 Task: Create Workspace Data Analysis Workspace description Track employee performance and appraisals. Workspace type Other
Action: Mouse moved to (402, 69)
Screenshot: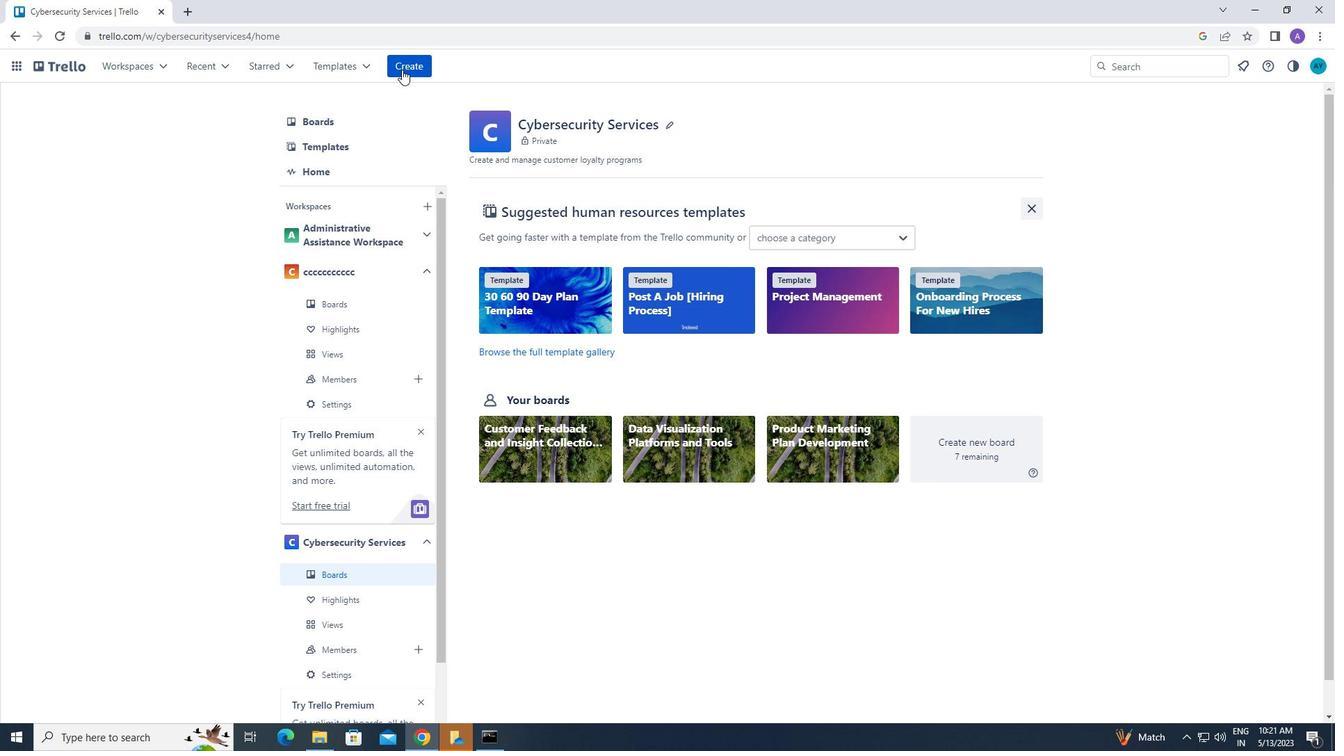
Action: Mouse pressed left at (402, 69)
Screenshot: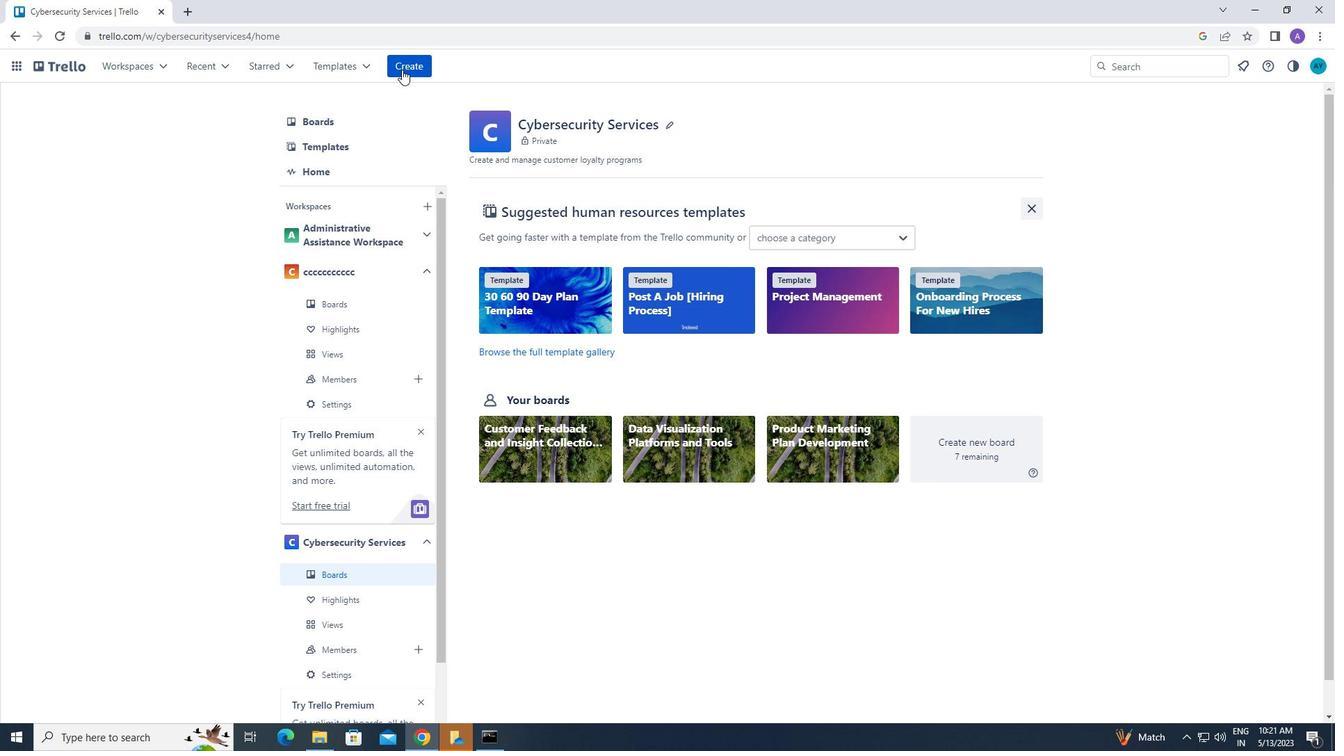 
Action: Mouse moved to (427, 208)
Screenshot: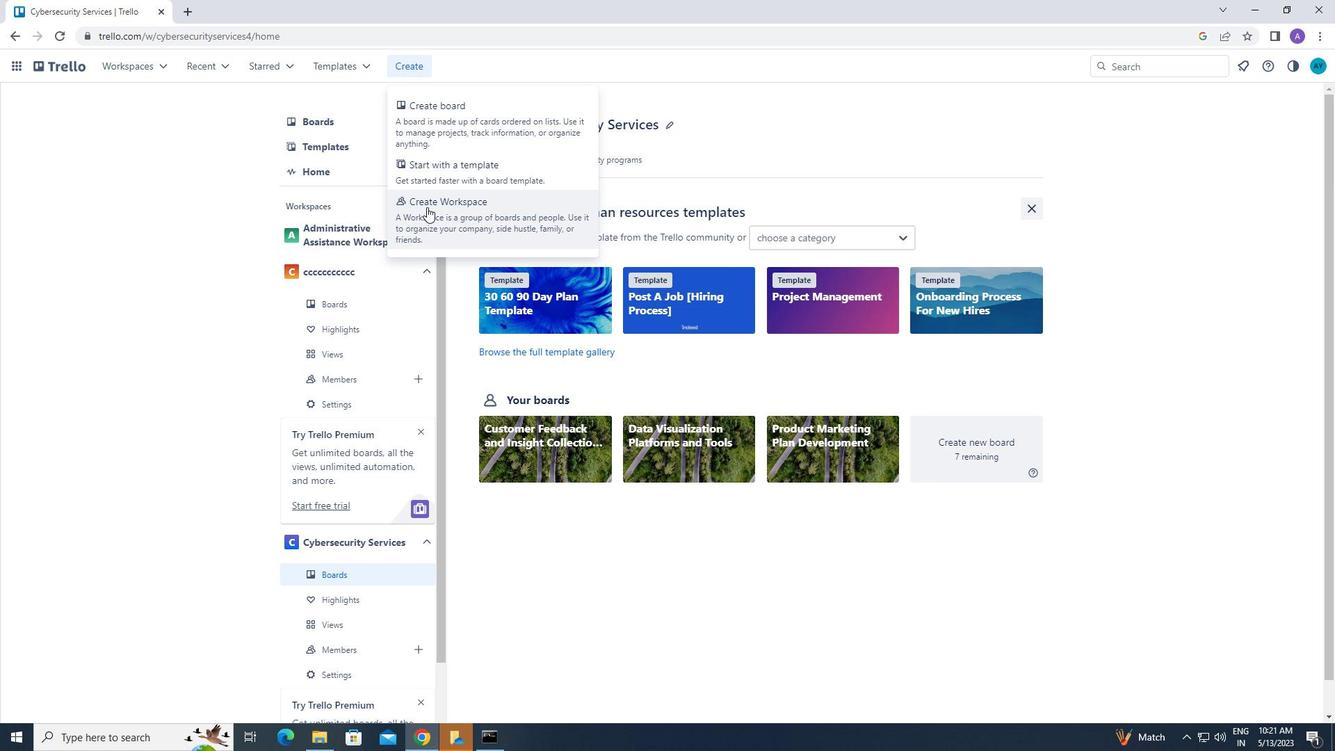 
Action: Mouse pressed left at (427, 208)
Screenshot: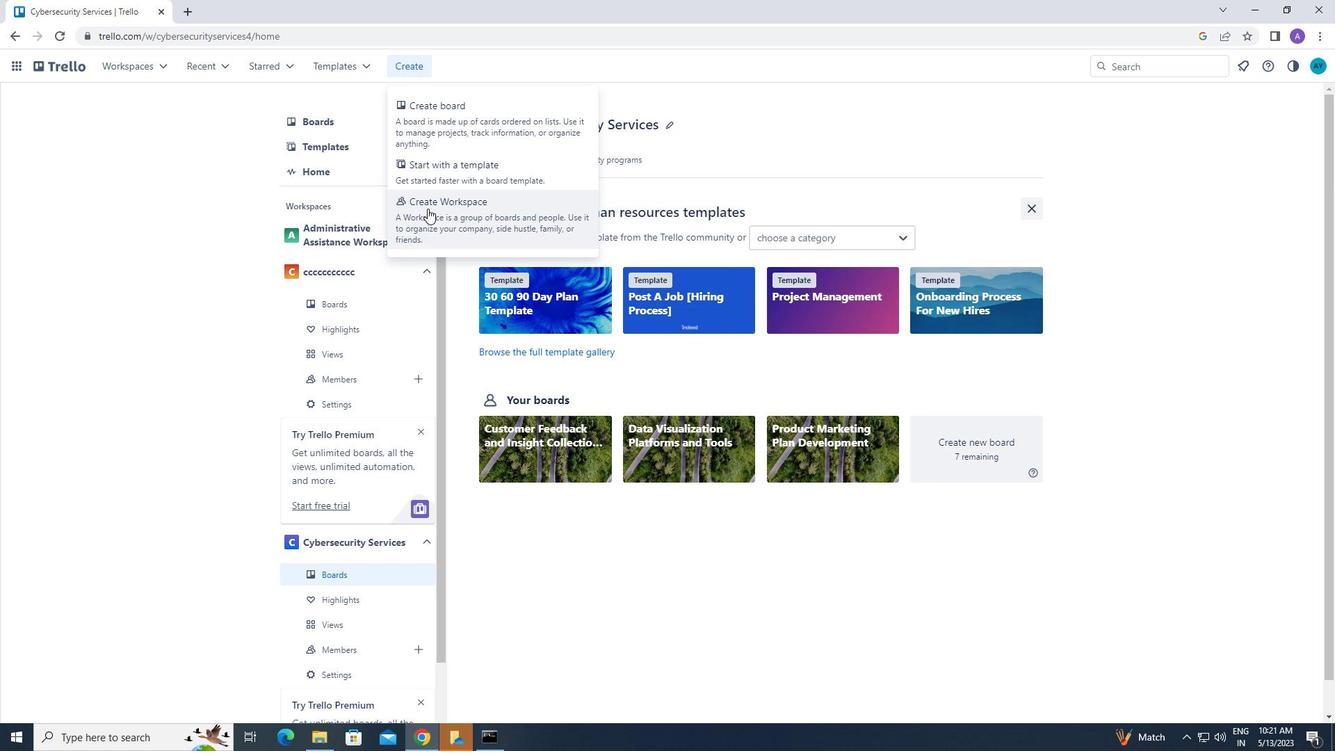 
Action: Mouse moved to (428, 235)
Screenshot: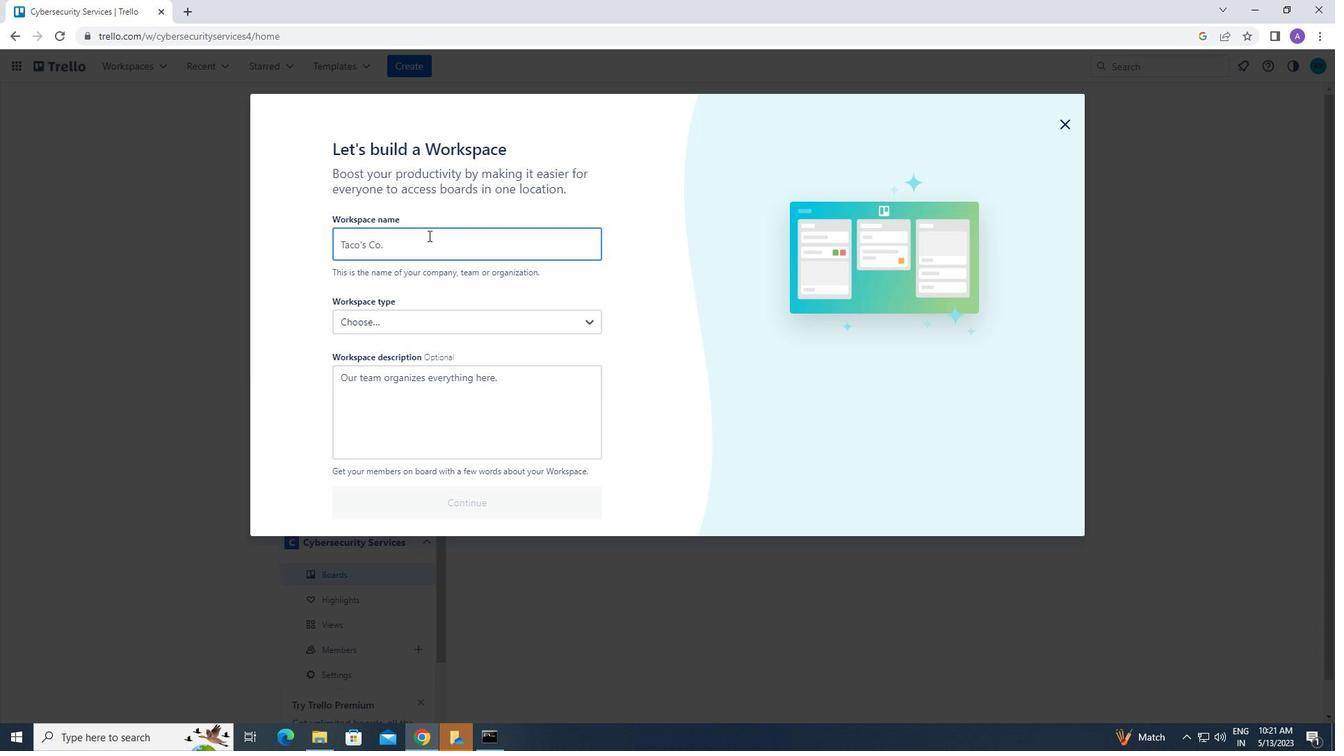 
Action: Key pressed <Key.caps_lock>d<Key.caps_lock>ata
Screenshot: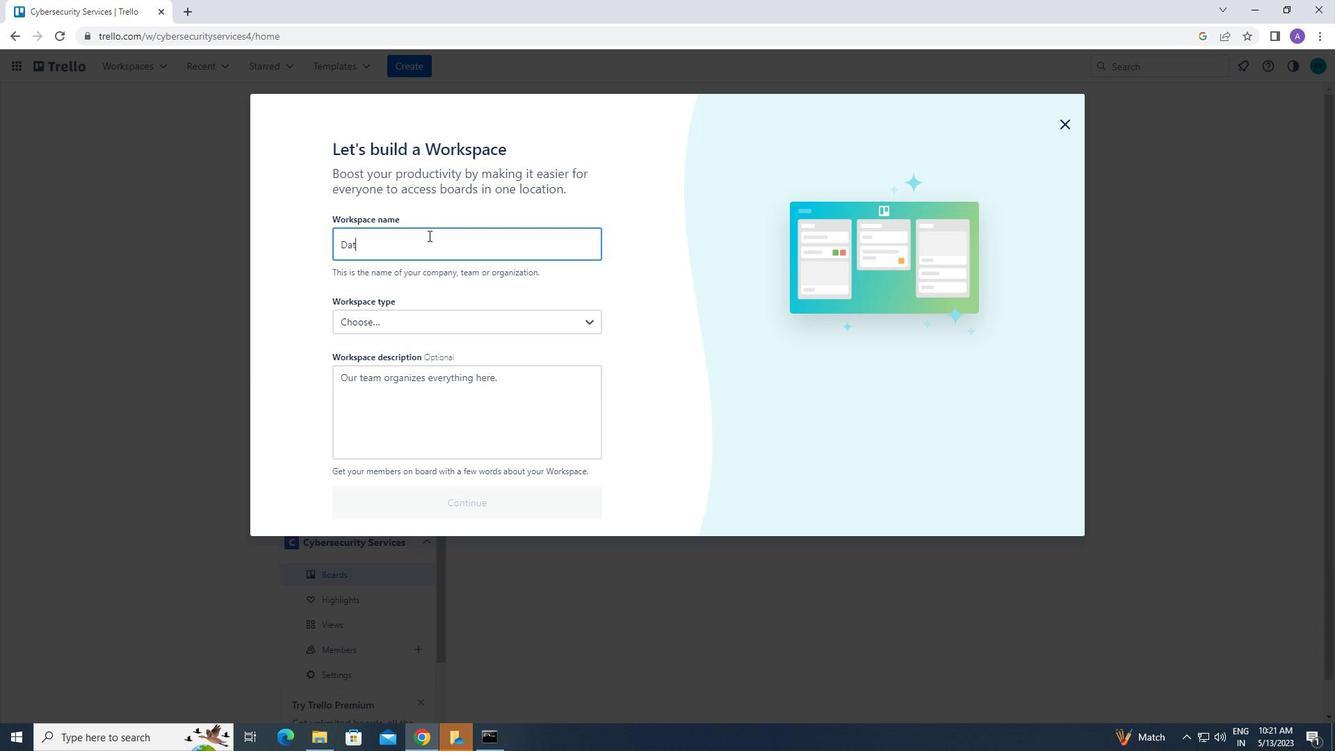 
Action: Mouse moved to (428, 235)
Screenshot: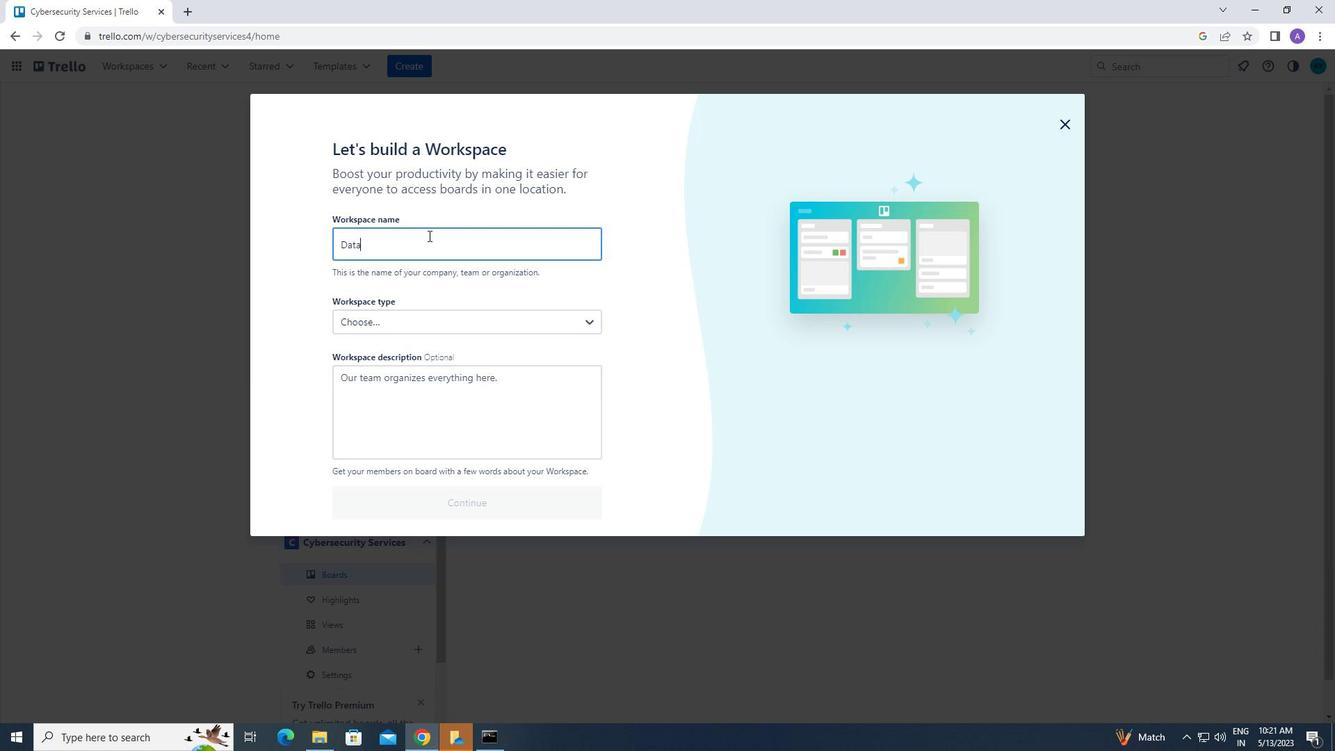 
Action: Key pressed <Key.space><Key.caps_lock>a<Key.caps_lock>nalysis
Screenshot: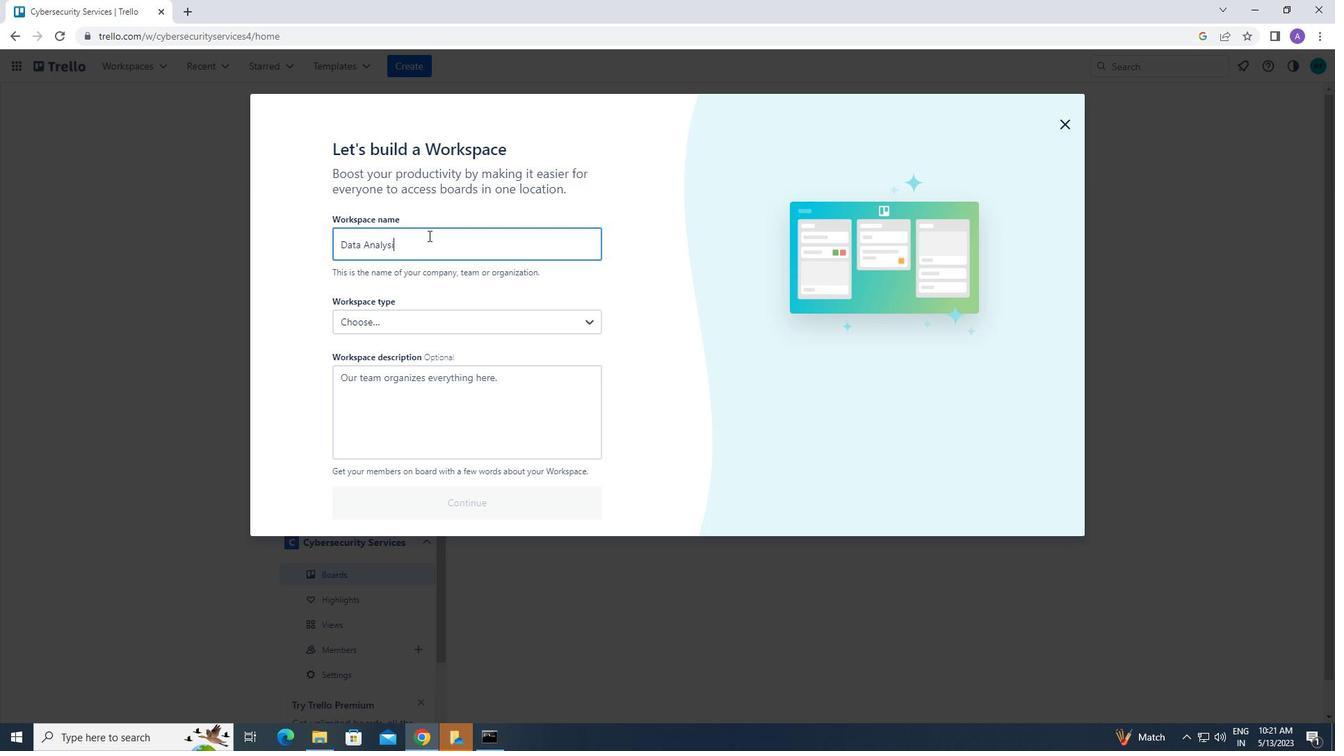 
Action: Mouse moved to (427, 391)
Screenshot: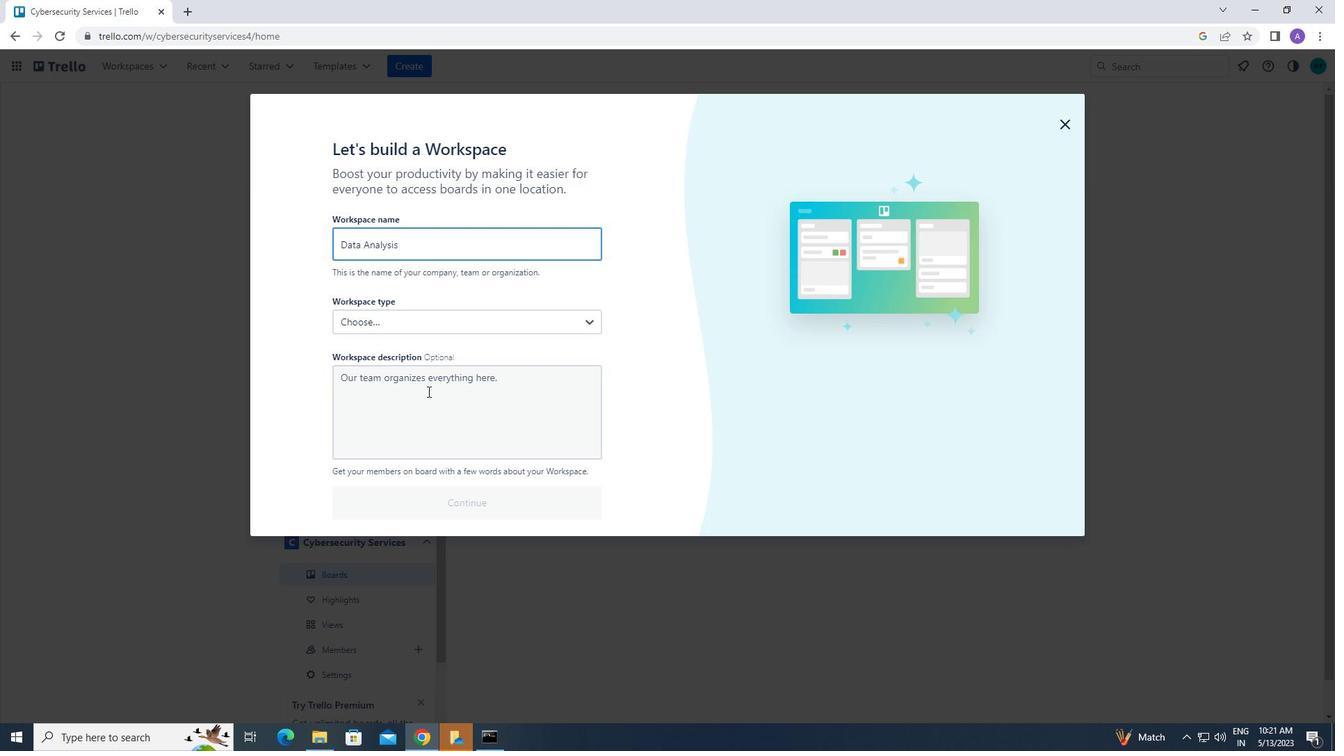 
Action: Mouse pressed left at (427, 391)
Screenshot: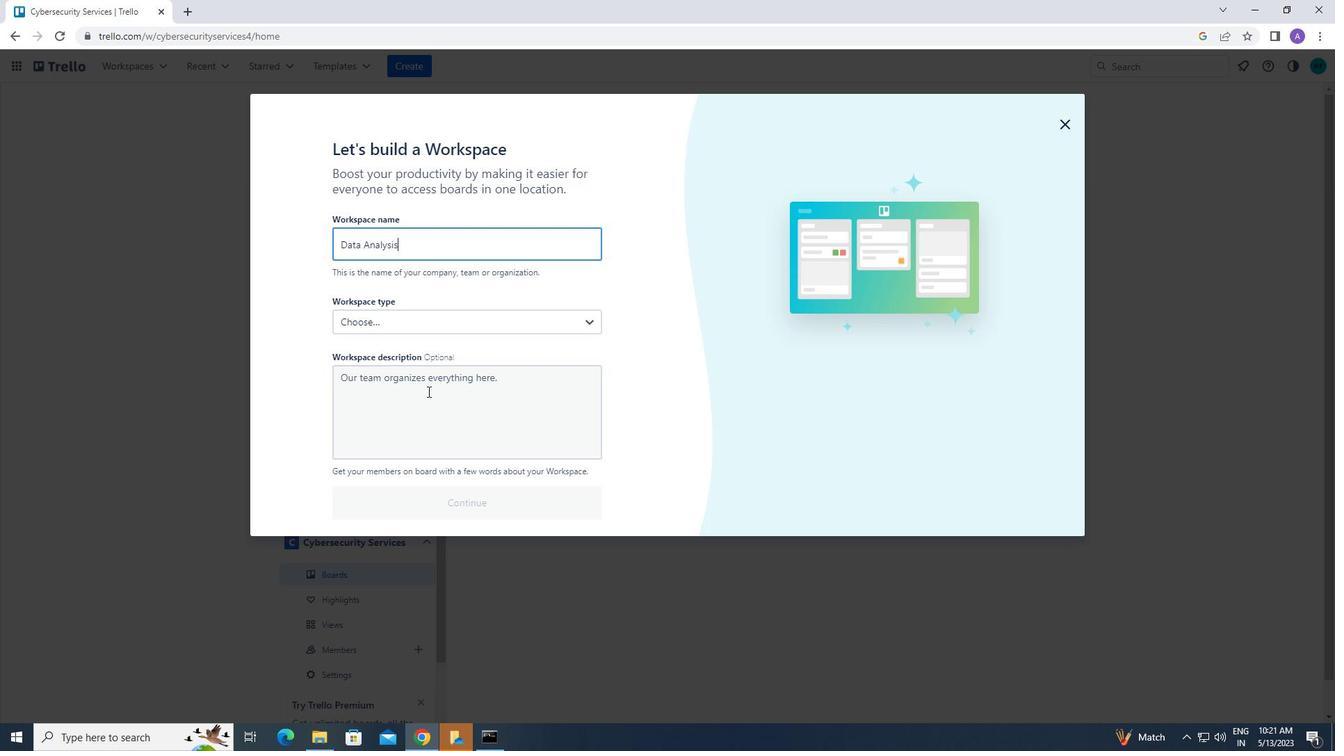 
Action: Key pressed <Key.caps_lock>t<Key.caps_lock>rack<Key.space>employee<Key.space>performance<Key.space>and<Key.space>appraisals
Screenshot: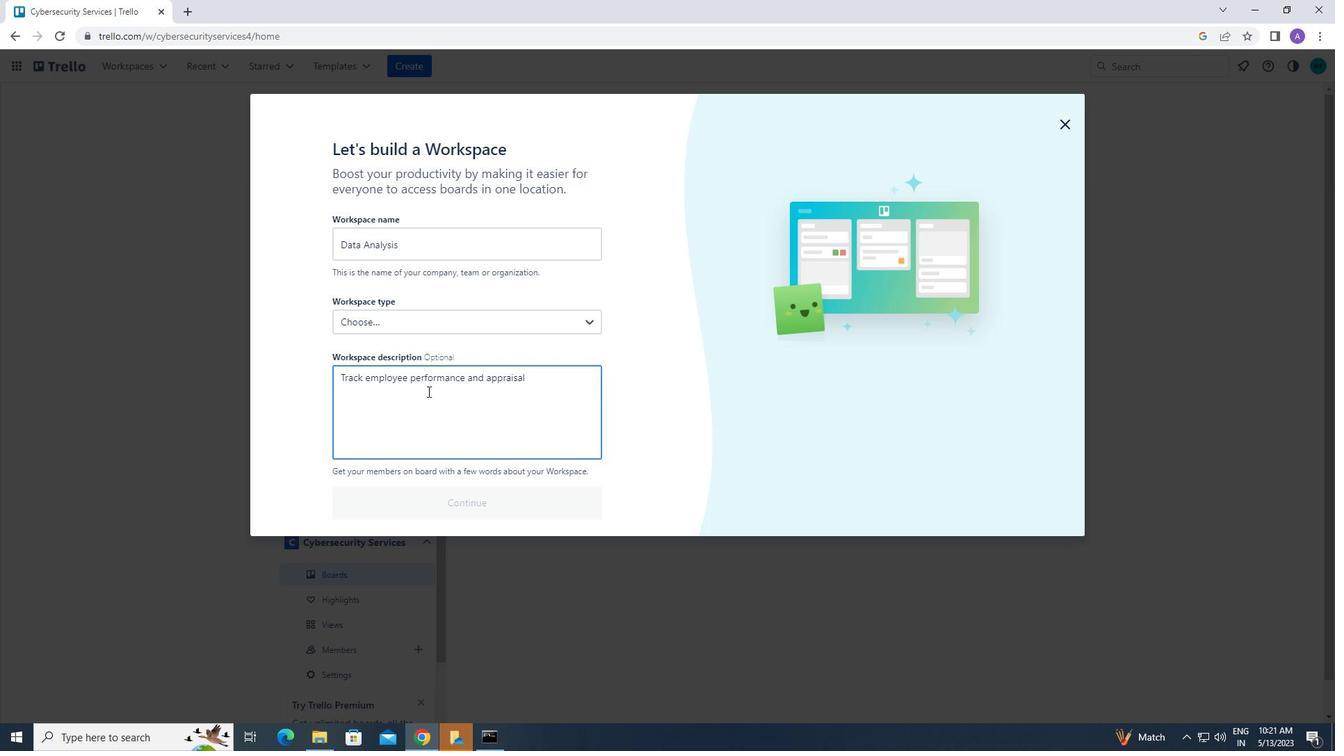 
Action: Mouse moved to (537, 319)
Screenshot: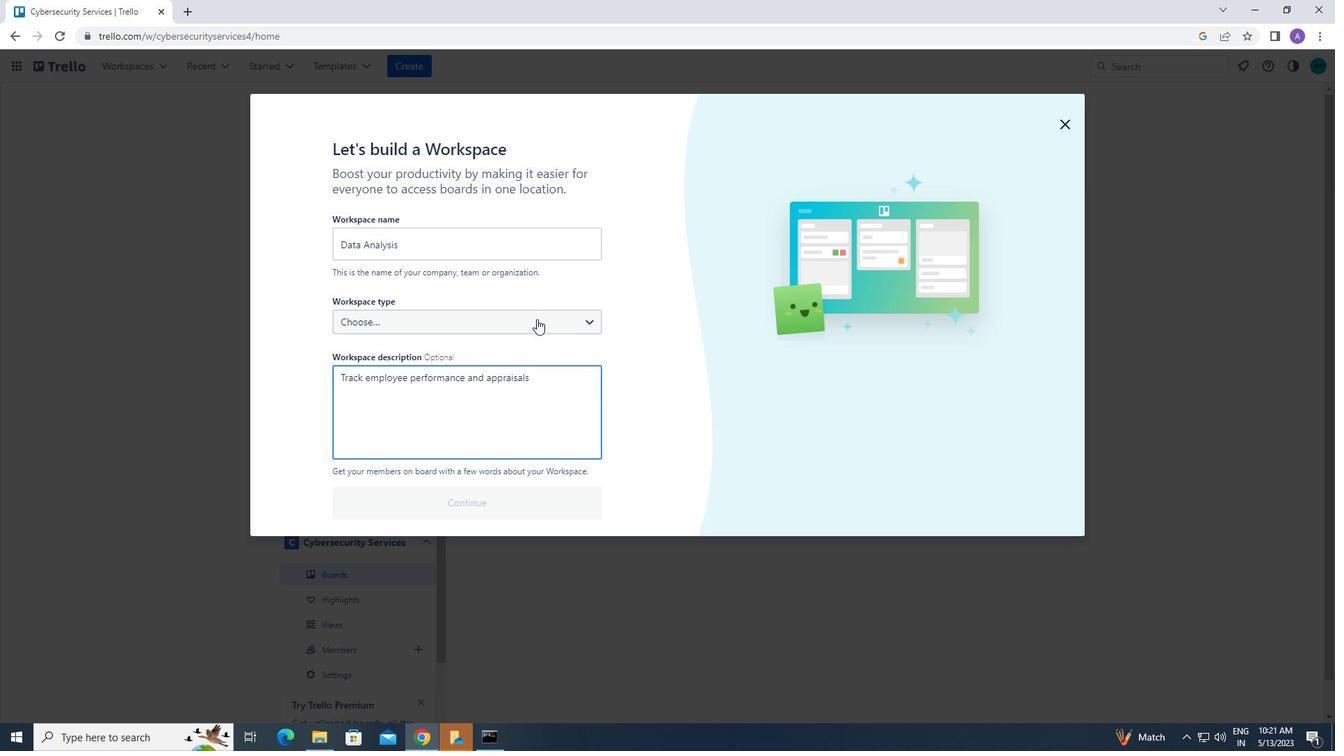 
Action: Mouse pressed left at (537, 319)
Screenshot: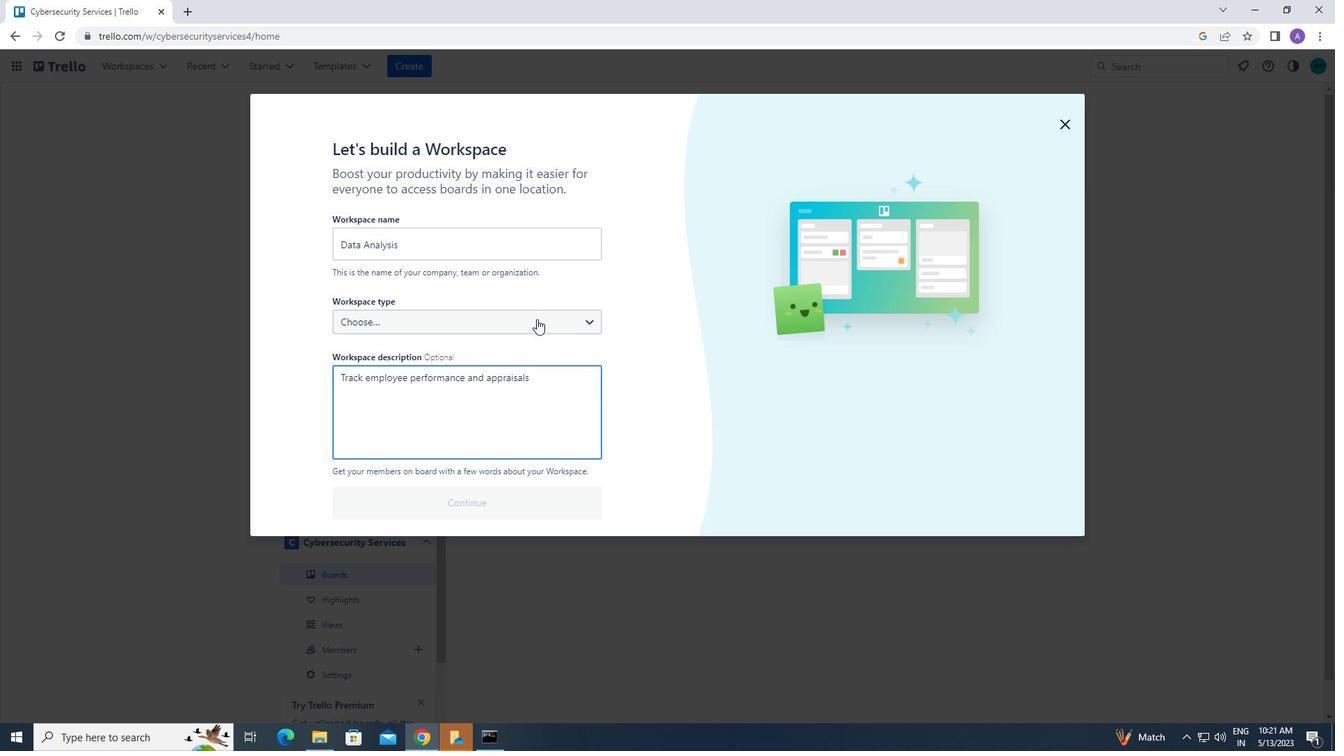 
Action: Mouse moved to (378, 508)
Screenshot: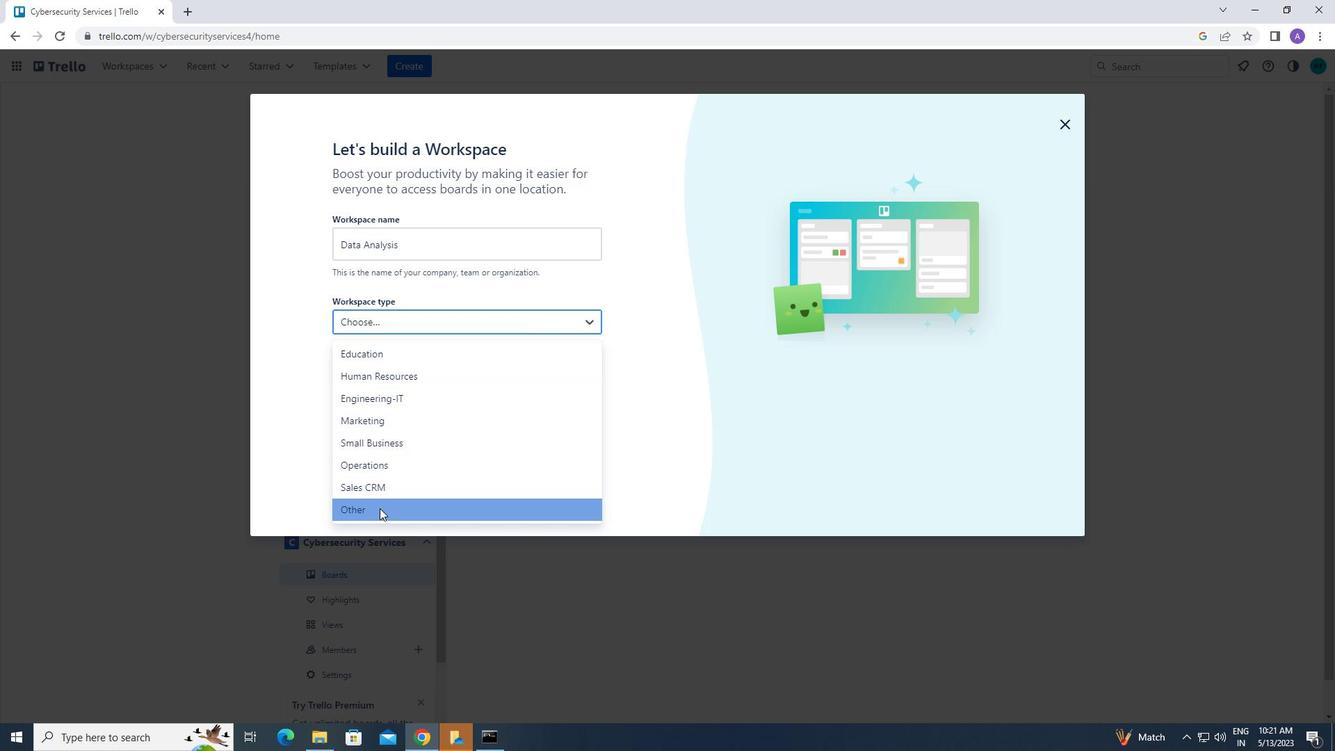
Action: Mouse pressed left at (378, 508)
Screenshot: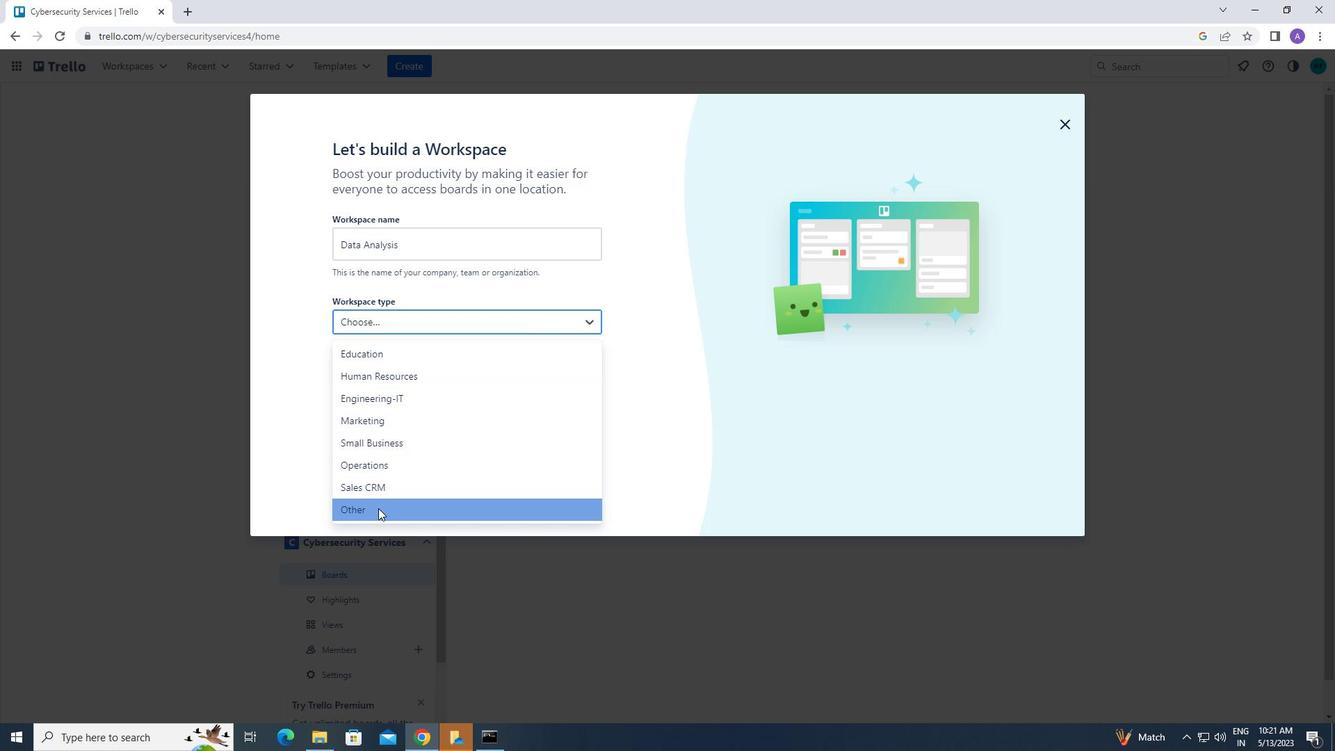 
Action: Mouse moved to (483, 501)
Screenshot: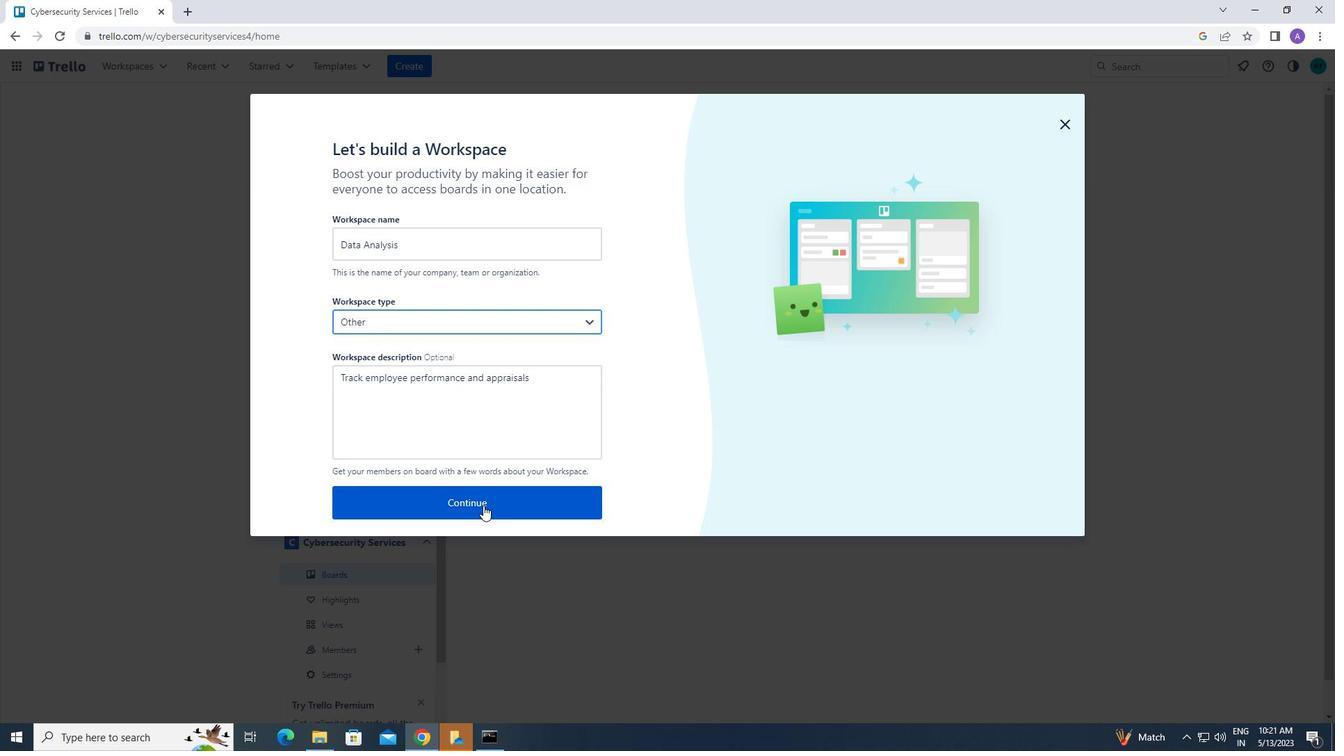 
Action: Mouse pressed left at (483, 501)
Screenshot: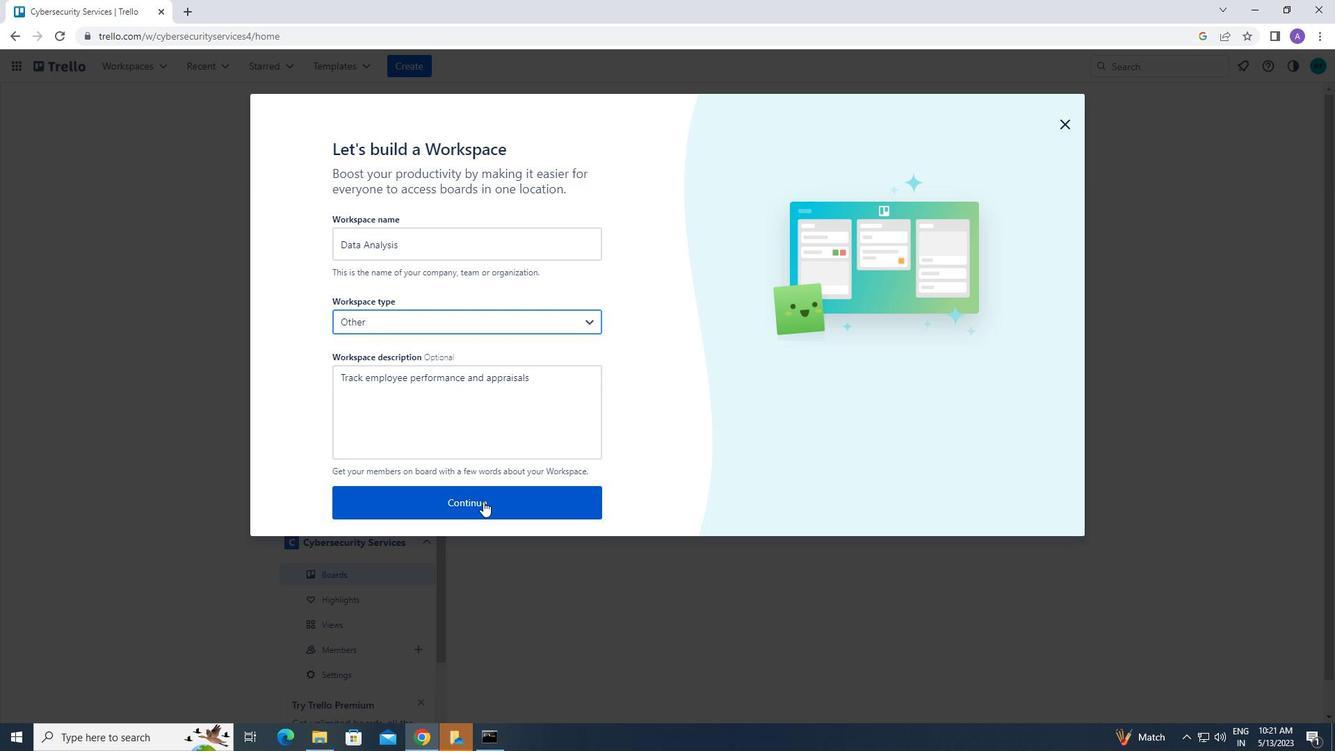 
Action: Mouse moved to (578, 409)
Screenshot: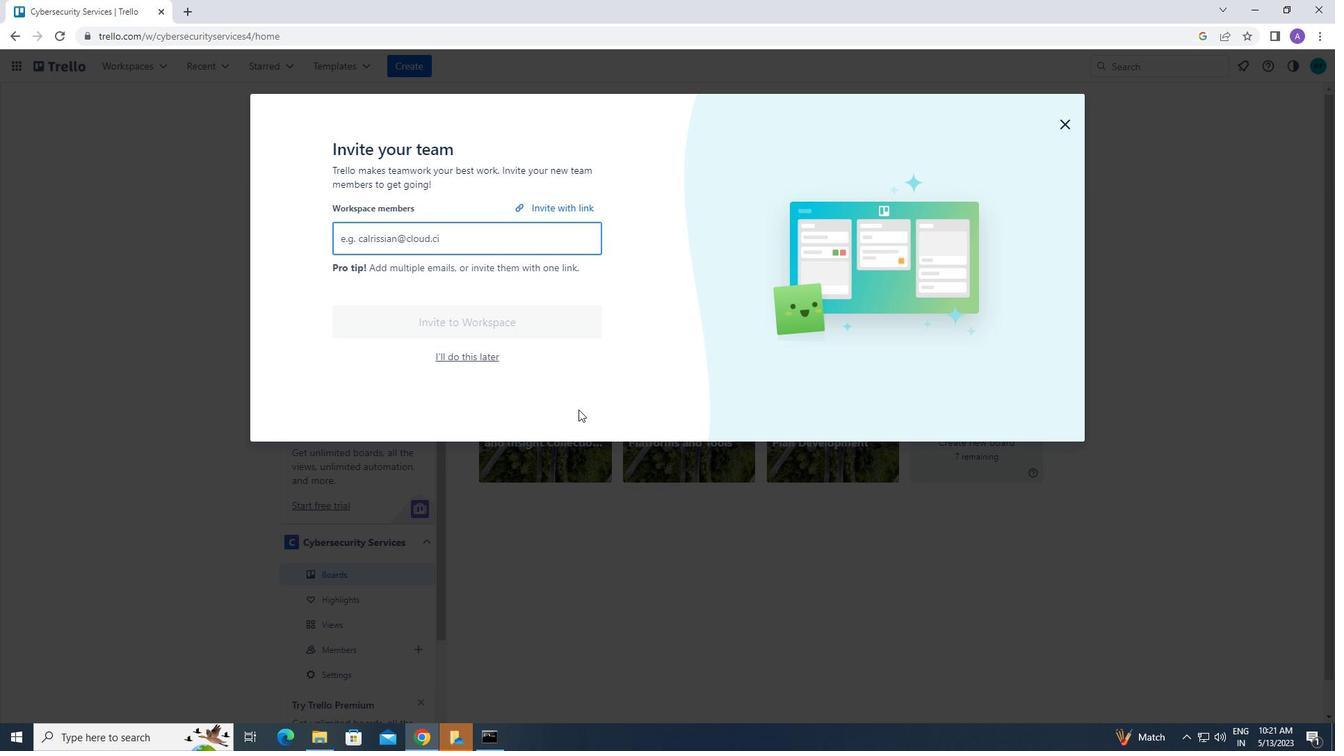 
